 Task: Reset the settings.
Action: Mouse moved to (1276, 43)
Screenshot: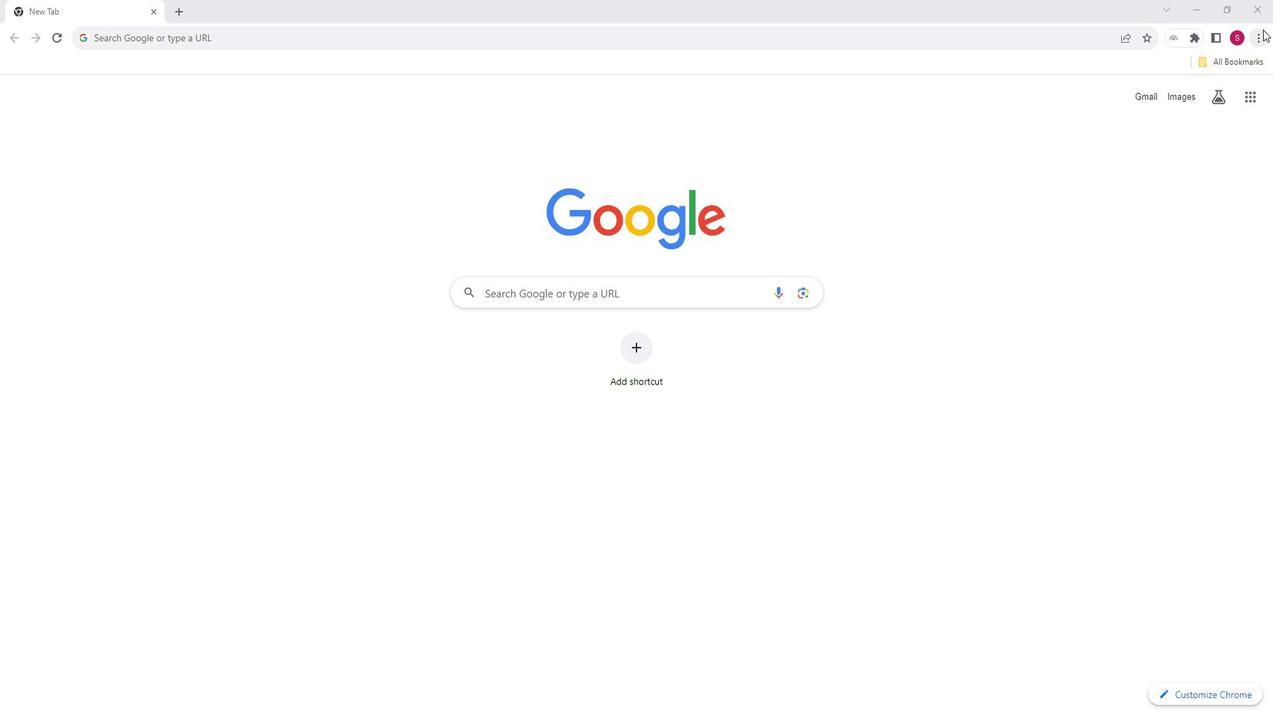 
Action: Mouse pressed left at (1276, 43)
Screenshot: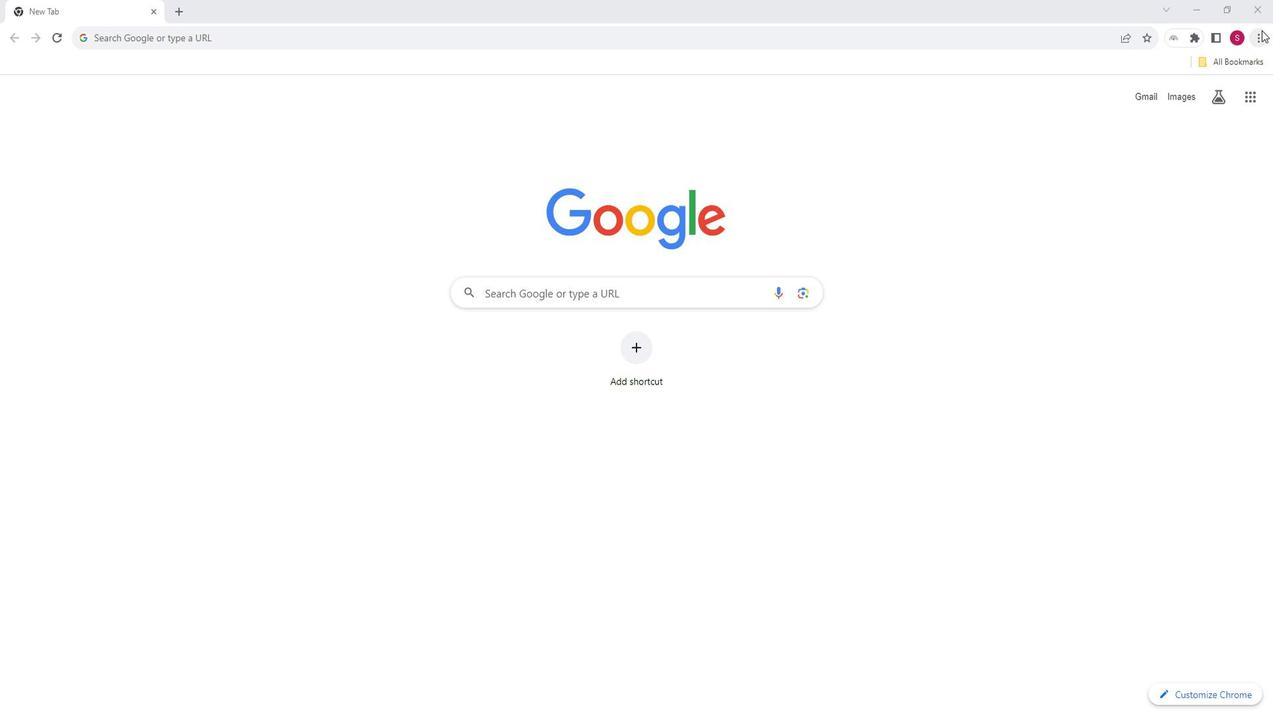 
Action: Mouse moved to (1149, 287)
Screenshot: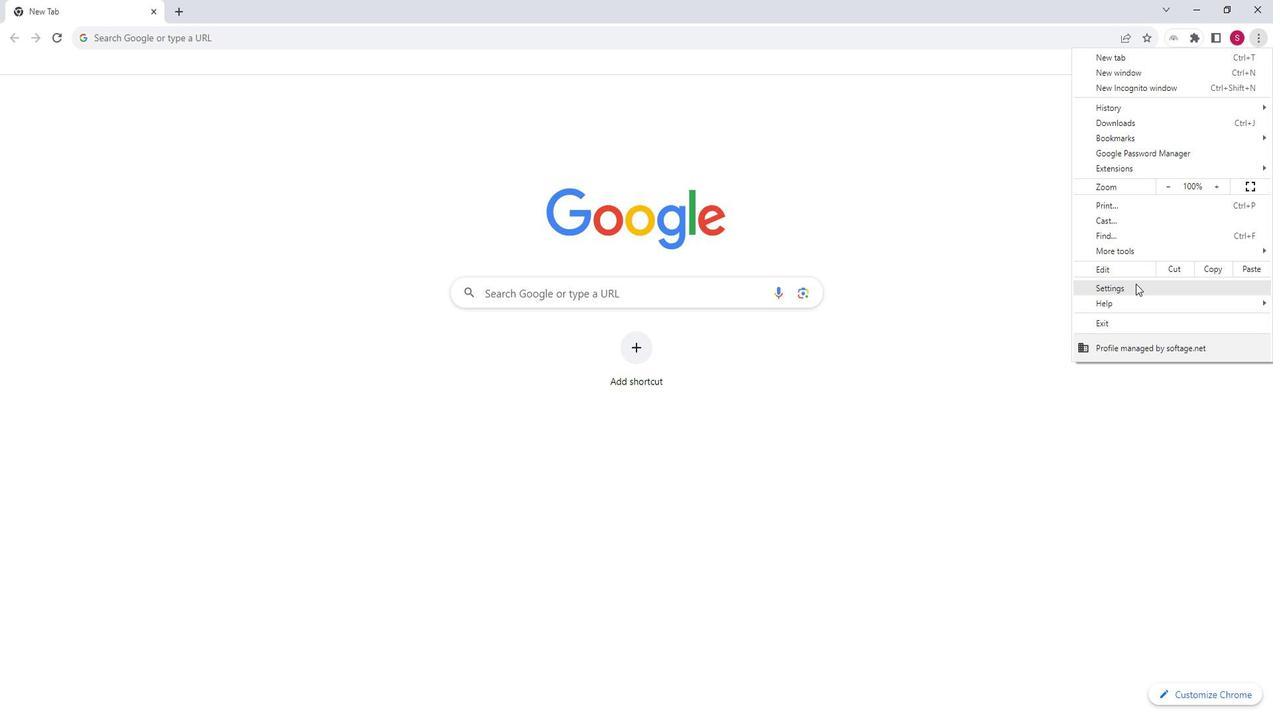 
Action: Mouse pressed left at (1149, 287)
Screenshot: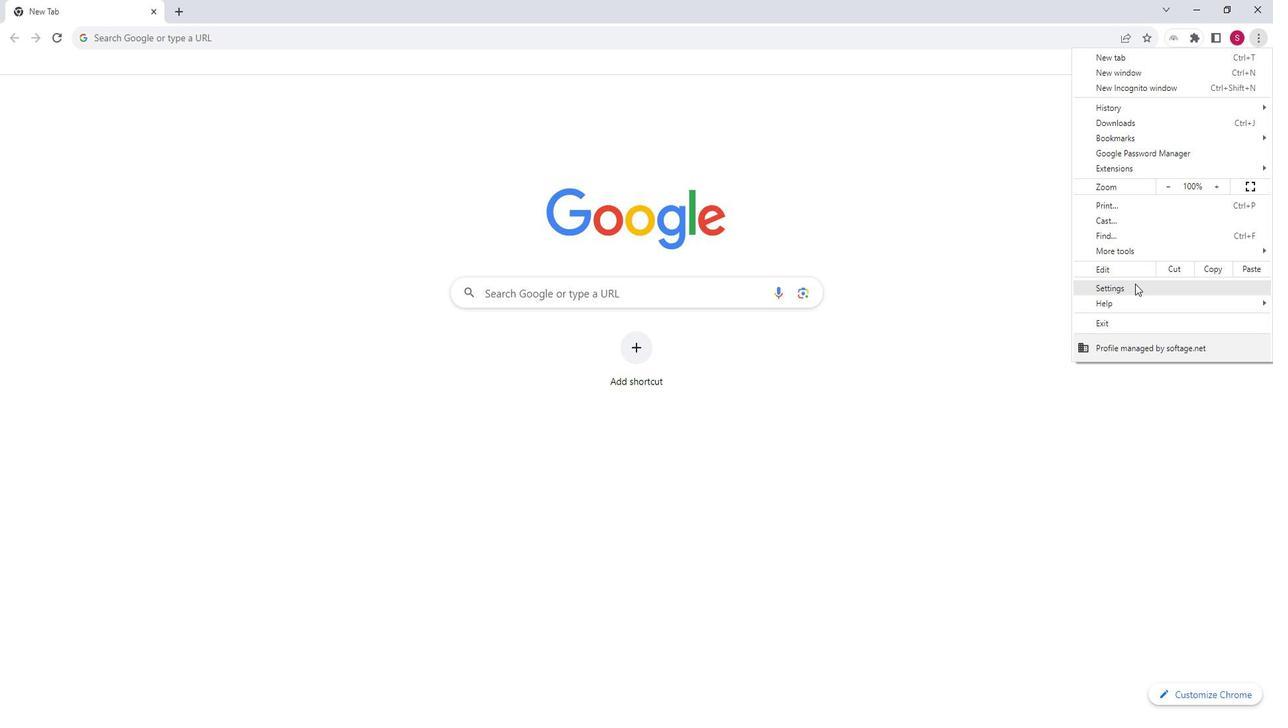 
Action: Mouse moved to (97, 454)
Screenshot: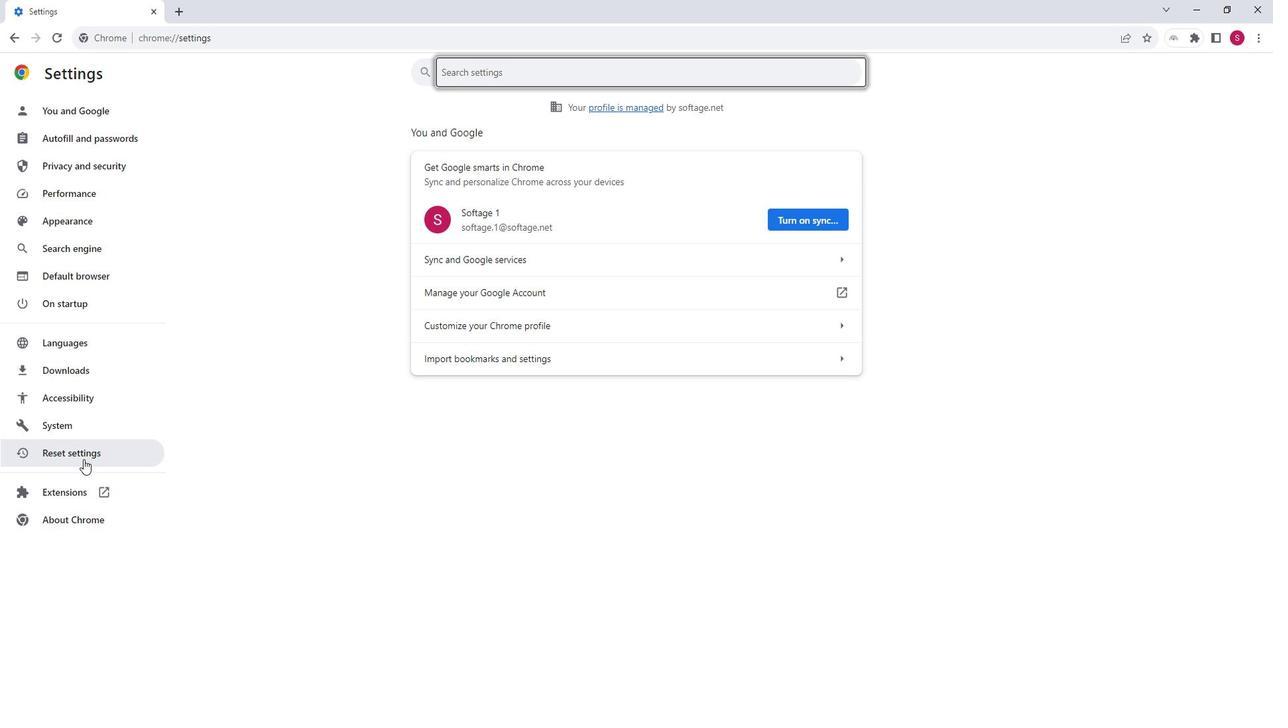 
Action: Mouse pressed left at (97, 454)
Screenshot: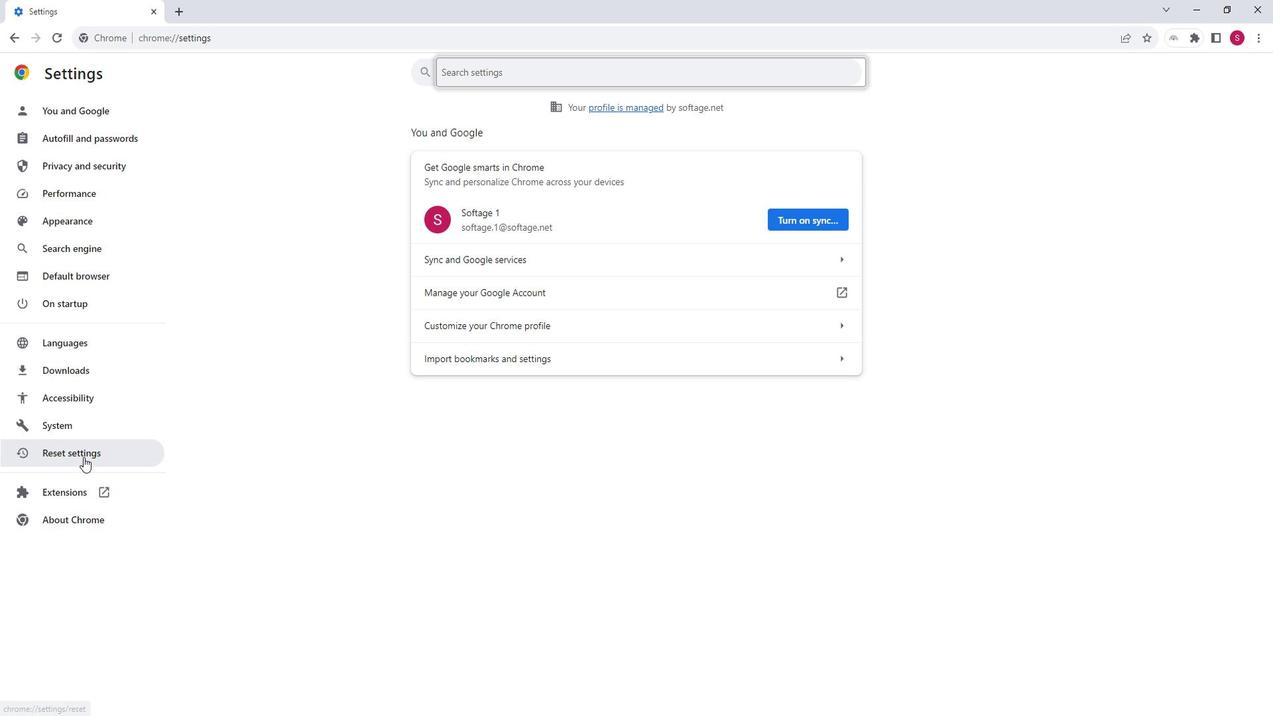 
Action: Mouse pressed left at (97, 454)
Screenshot: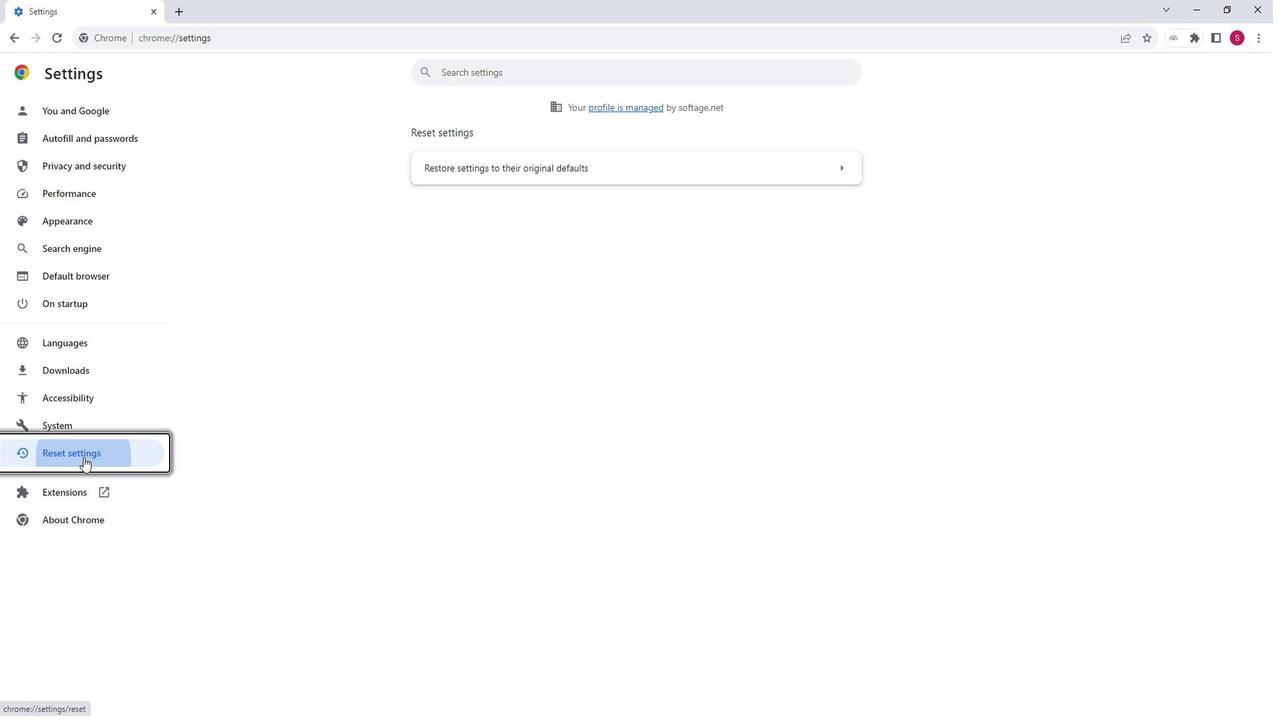 
Action: Mouse moved to (753, 176)
Screenshot: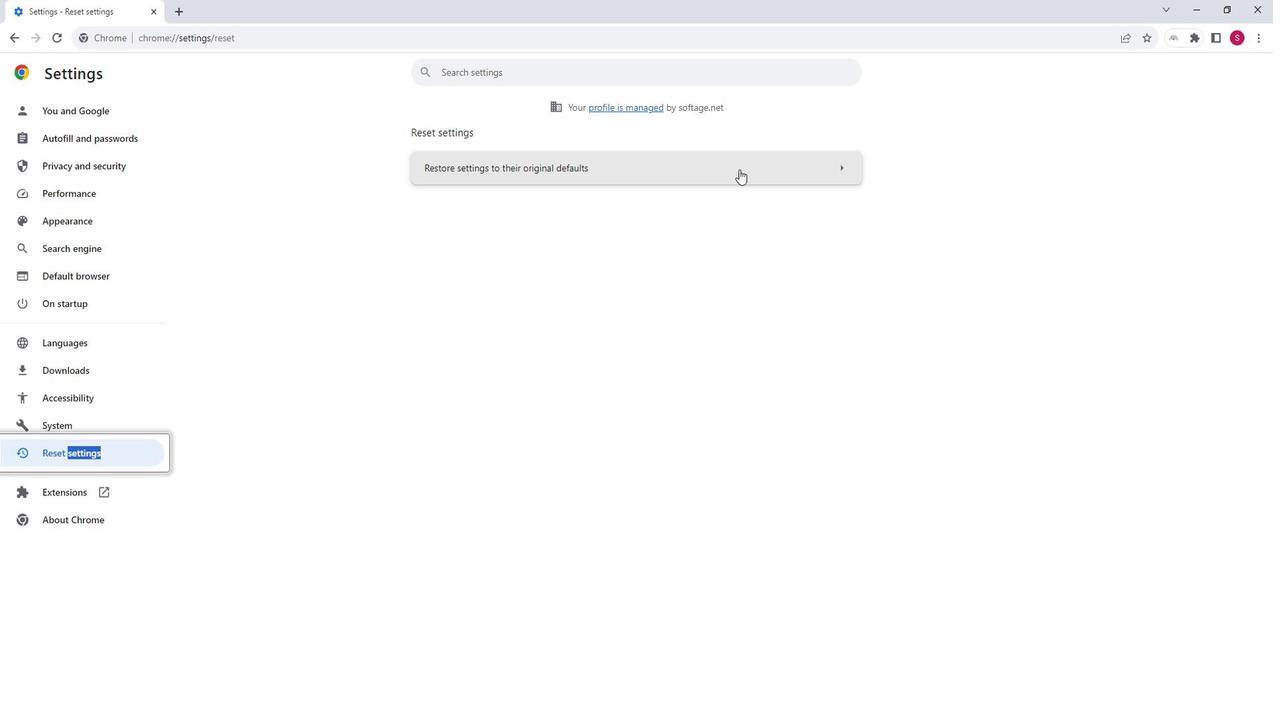 
Action: Mouse pressed left at (753, 176)
Screenshot: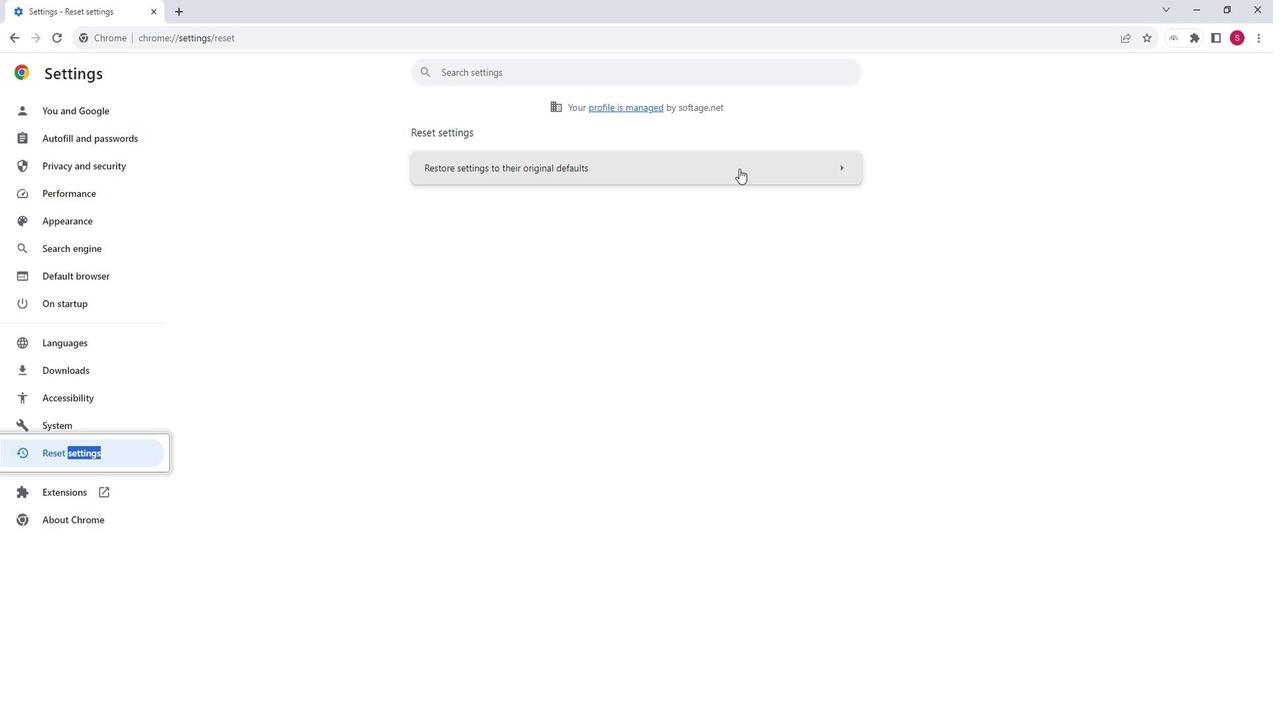 
Action: Mouse moved to (763, 433)
Screenshot: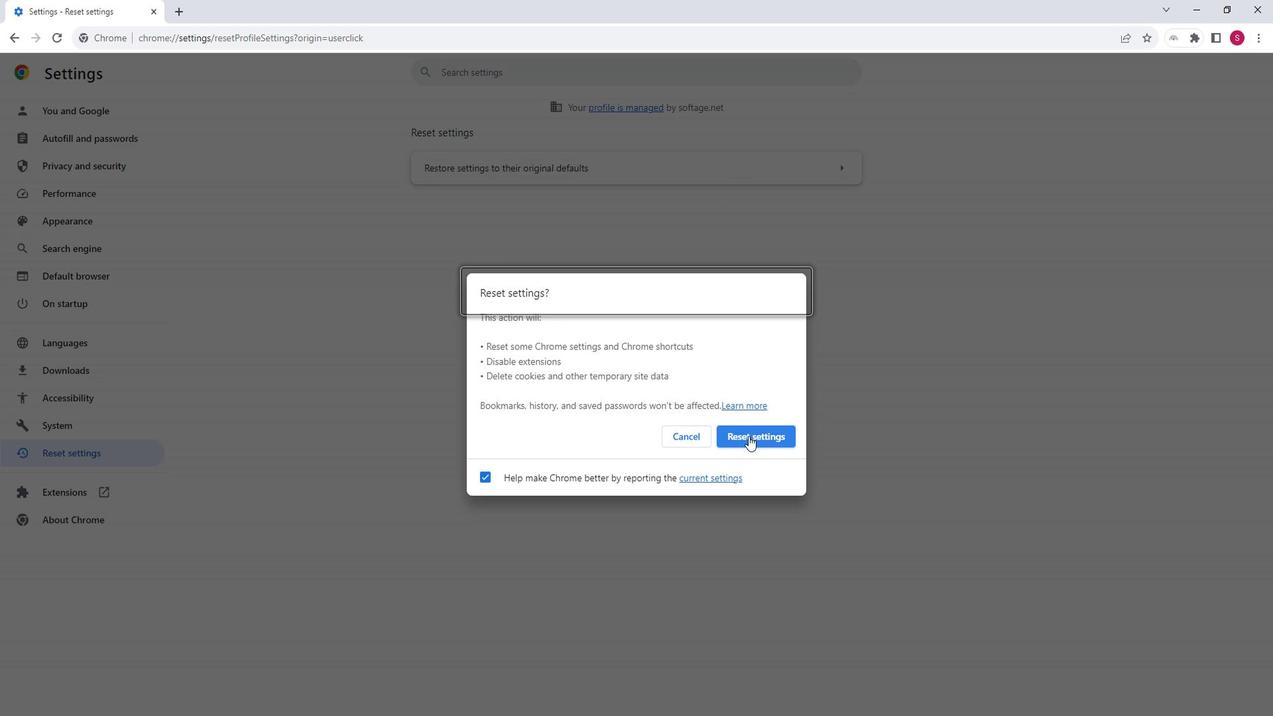 
Action: Mouse pressed left at (763, 433)
Screenshot: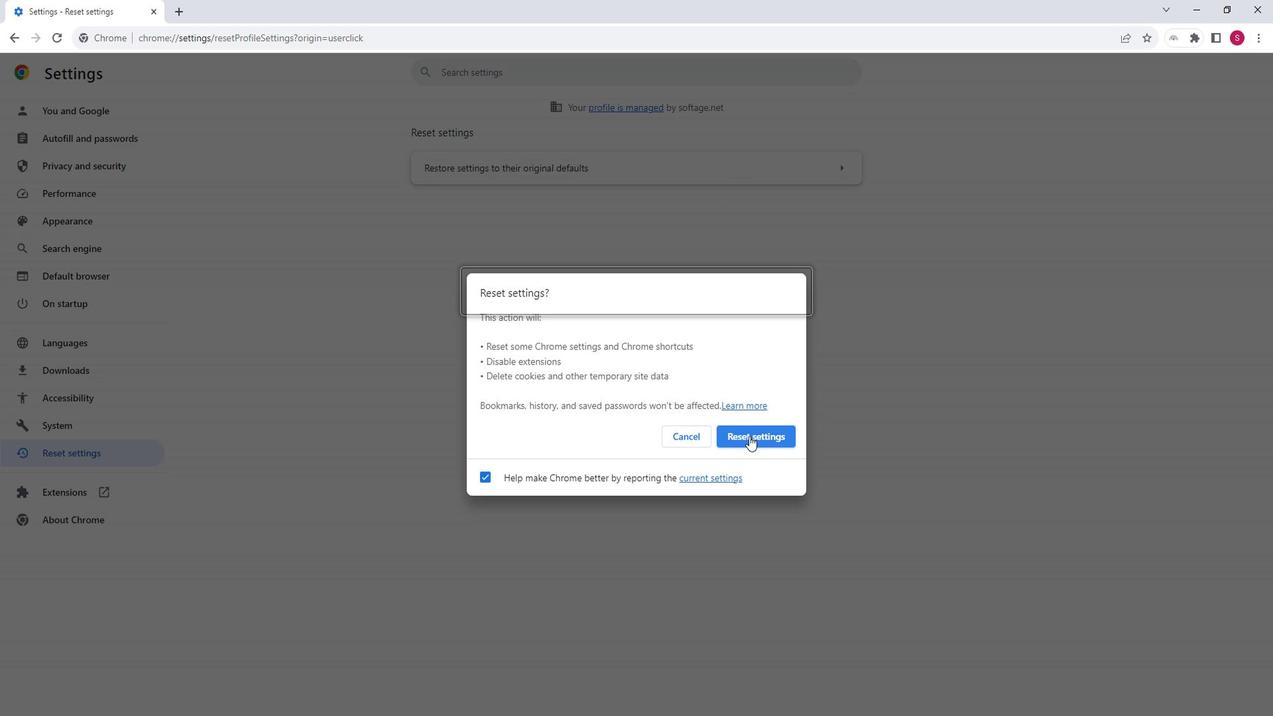 
